 Task: View the feature of WSDL API and client certificates
Action: Mouse scrolled (245, 188) with delta (0, 0)
Screenshot: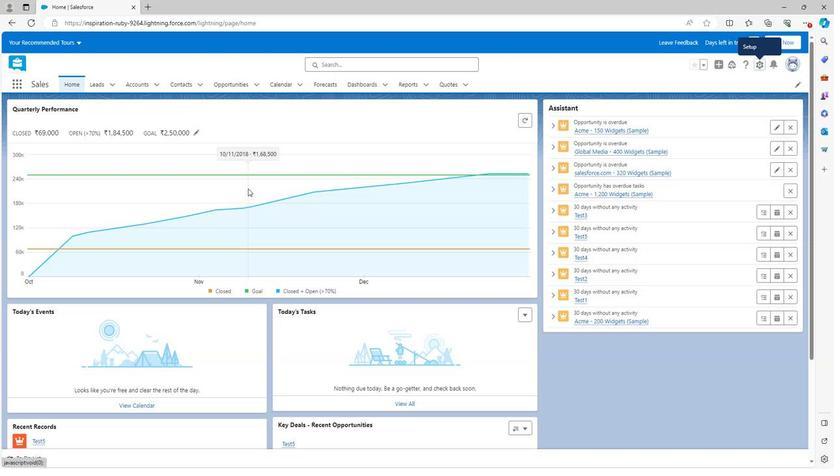 
Action: Mouse scrolled (245, 188) with delta (0, 0)
Screenshot: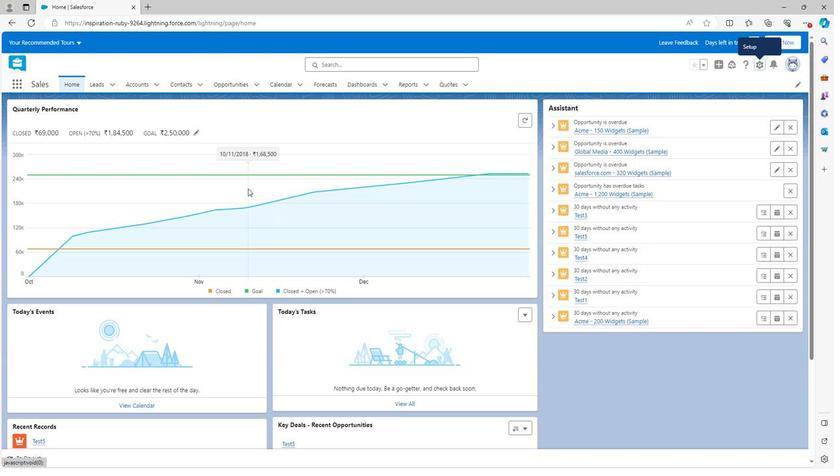 
Action: Mouse scrolled (245, 188) with delta (0, 0)
Screenshot: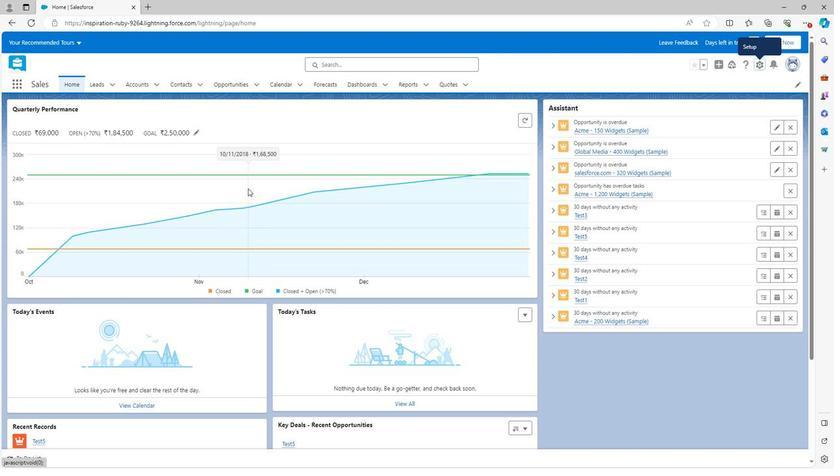 
Action: Mouse moved to (704, 133)
Screenshot: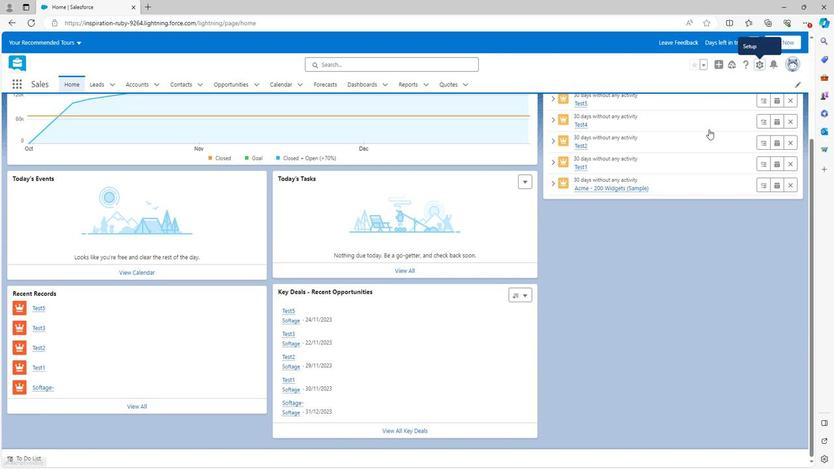 
Action: Mouse scrolled (704, 133) with delta (0, 0)
Screenshot: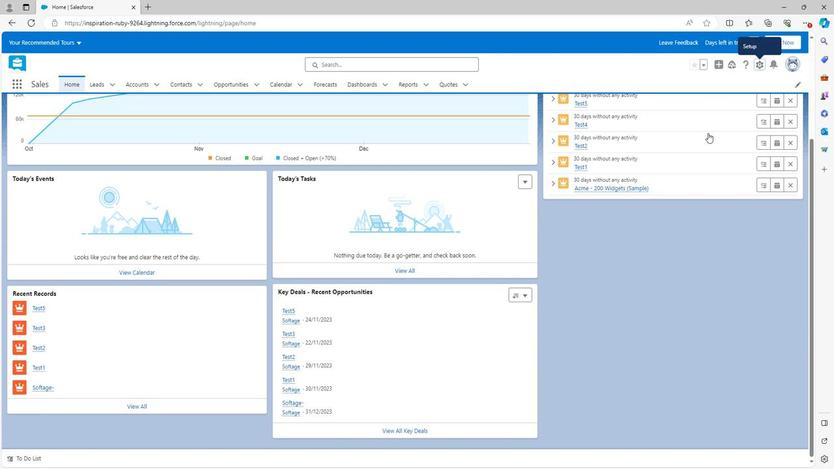 
Action: Mouse scrolled (704, 133) with delta (0, 0)
Screenshot: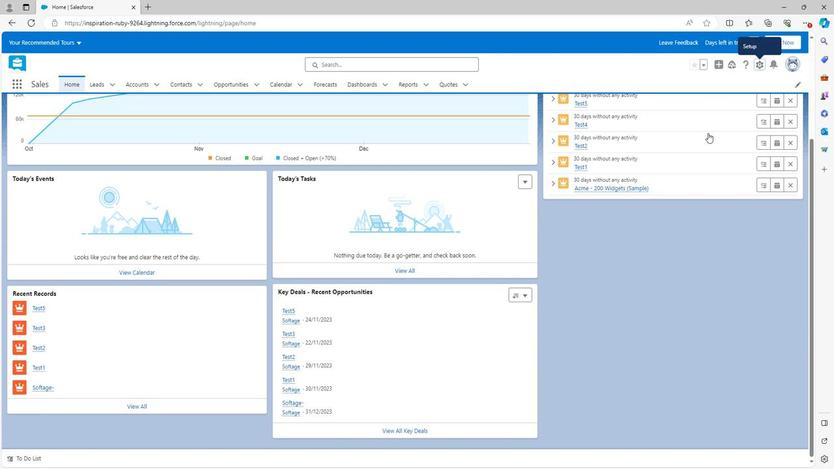 
Action: Mouse moved to (704, 133)
Screenshot: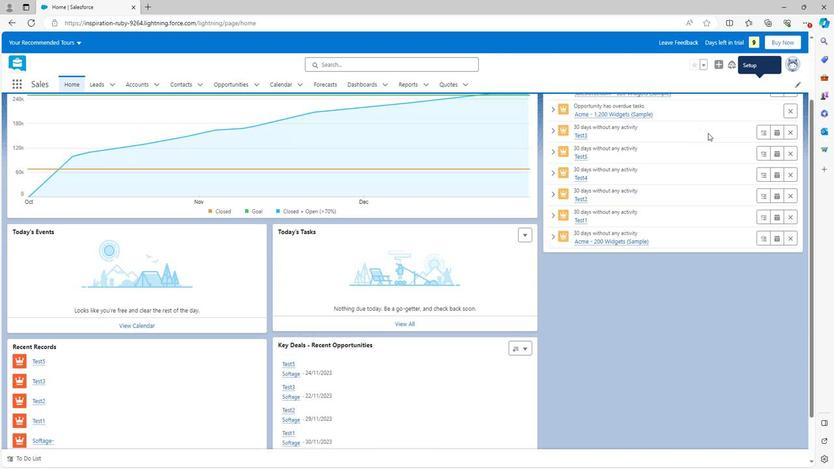 
Action: Mouse scrolled (704, 133) with delta (0, 0)
Screenshot: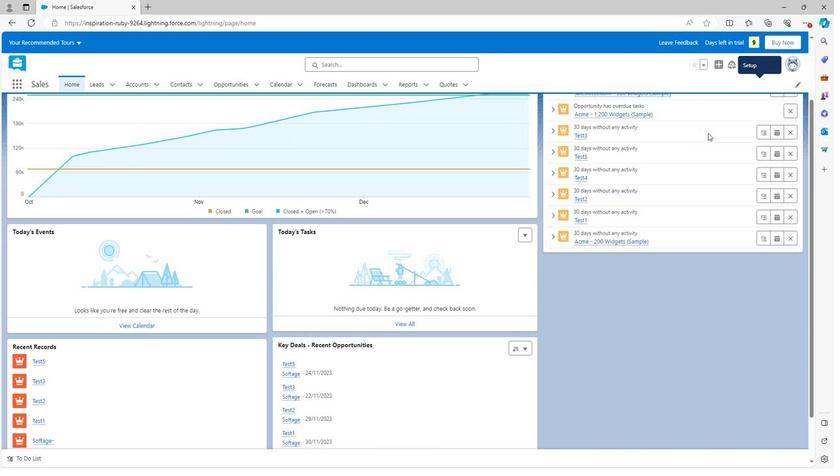 
Action: Mouse moved to (705, 129)
Screenshot: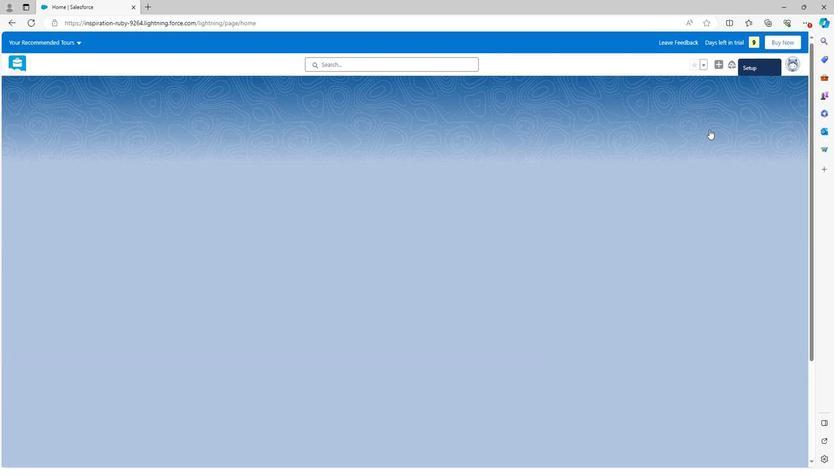 
Action: Mouse scrolled (705, 129) with delta (0, 0)
Screenshot: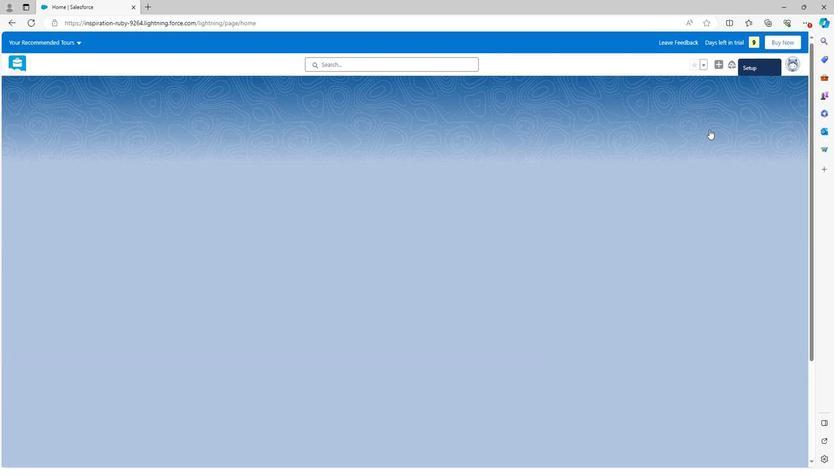 
Action: Mouse moved to (755, 65)
Screenshot: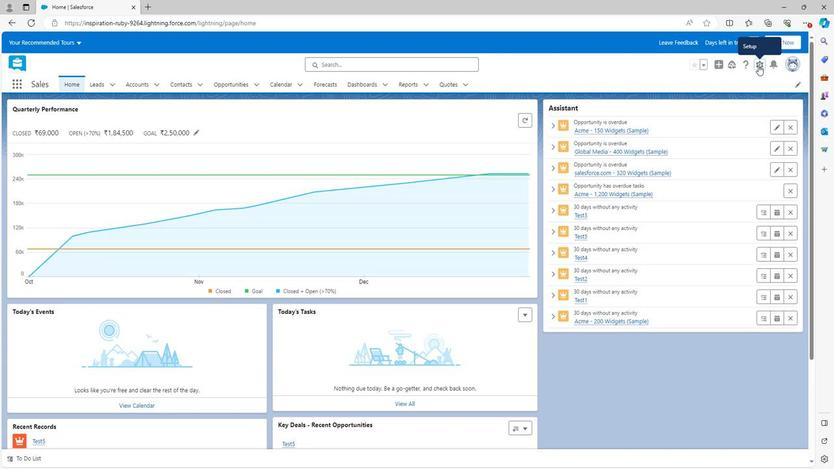 
Action: Mouse pressed left at (755, 65)
Screenshot: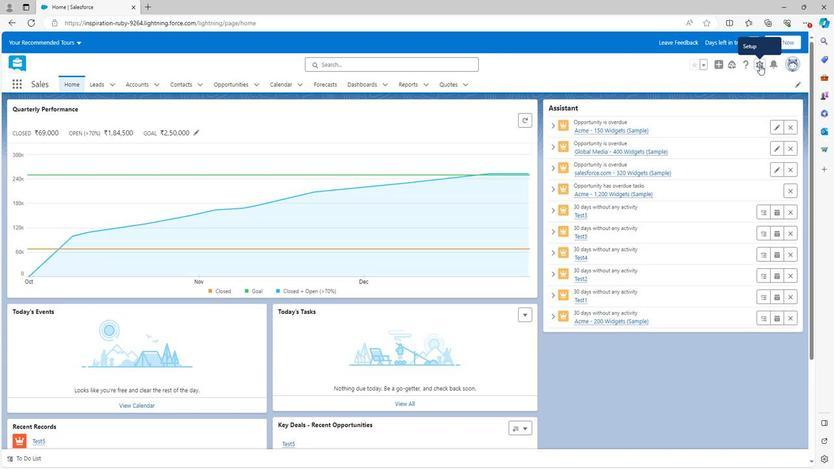 
Action: Mouse moved to (725, 93)
Screenshot: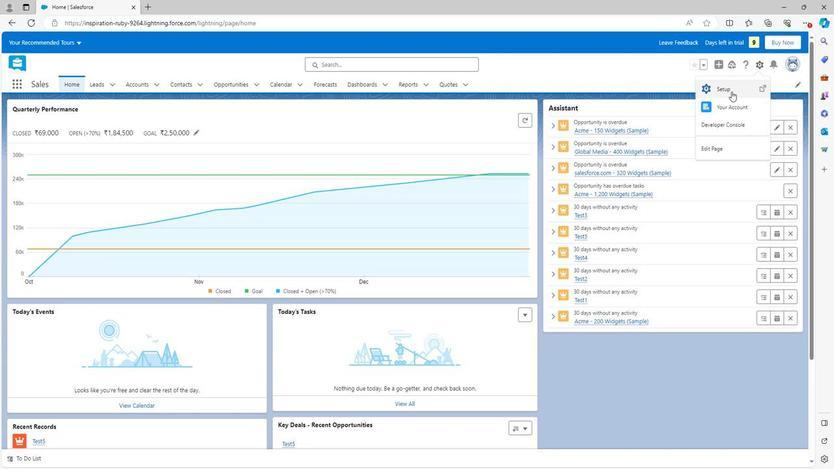 
Action: Mouse pressed left at (725, 93)
Screenshot: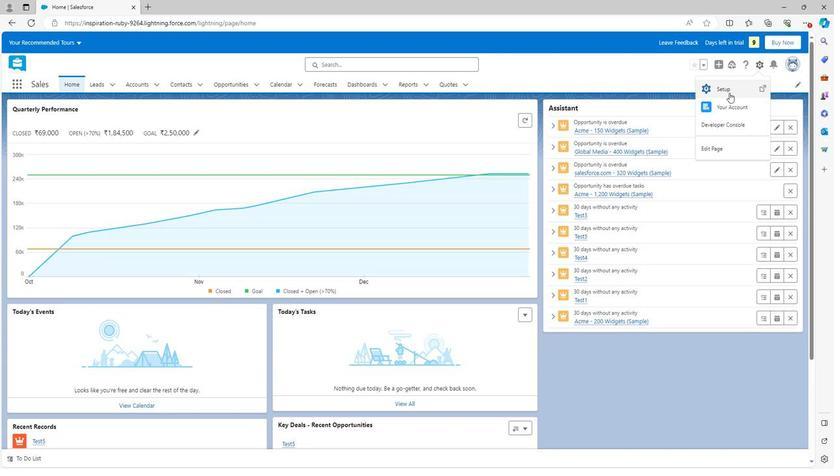 
Action: Mouse moved to (9, 380)
Screenshot: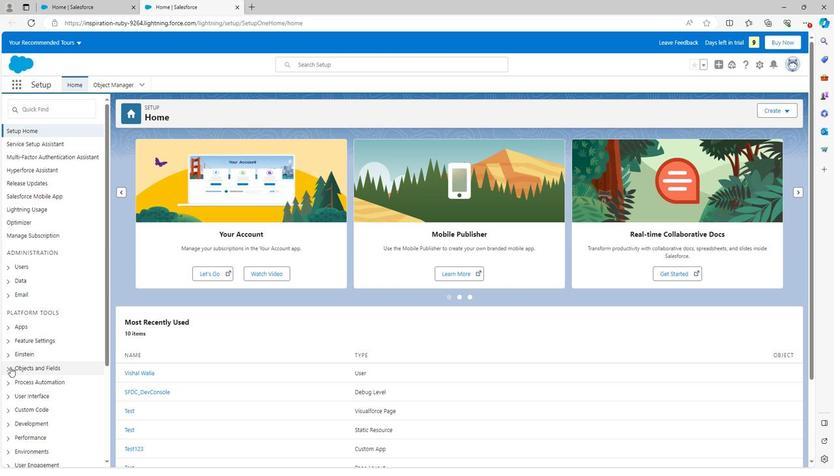 
Action: Mouse scrolled (9, 379) with delta (0, 0)
Screenshot: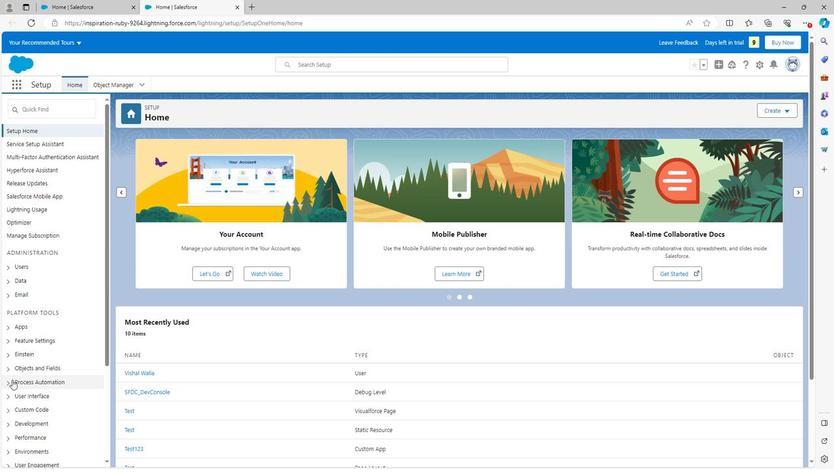 
Action: Mouse scrolled (9, 379) with delta (0, 0)
Screenshot: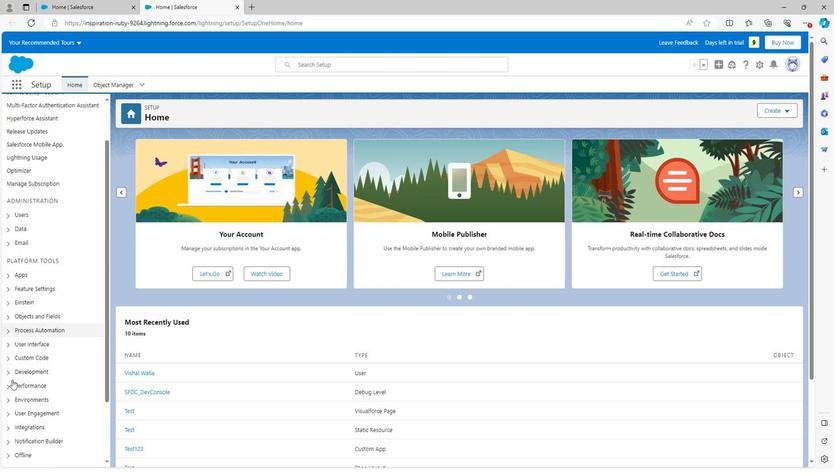 
Action: Mouse moved to (9, 380)
Screenshot: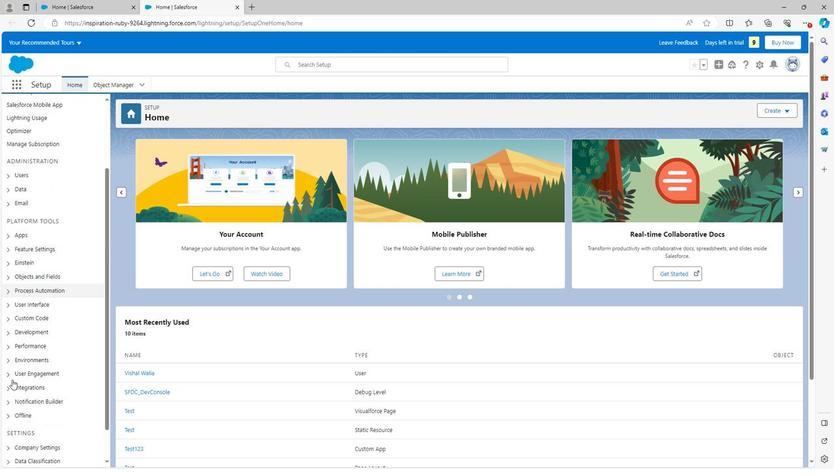 
Action: Mouse scrolled (9, 380) with delta (0, 0)
Screenshot: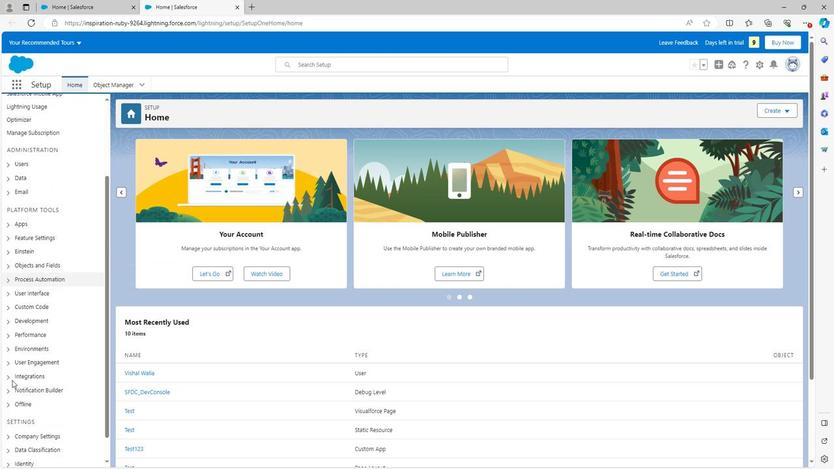 
Action: Mouse moved to (6, 348)
Screenshot: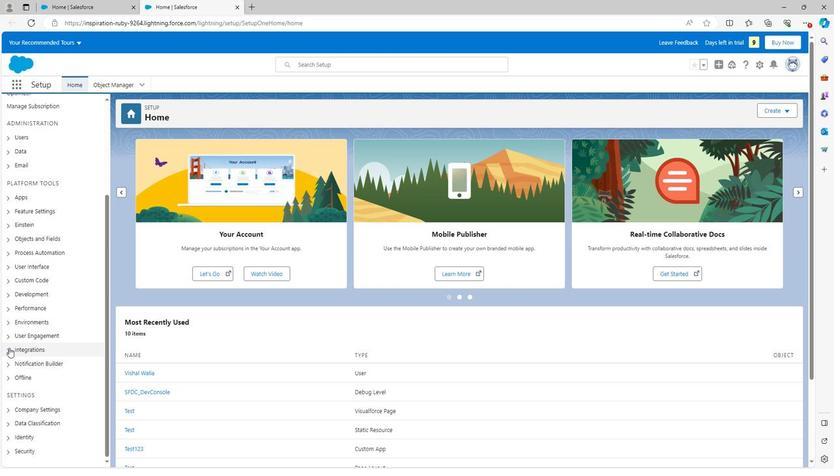 
Action: Mouse pressed left at (6, 348)
Screenshot: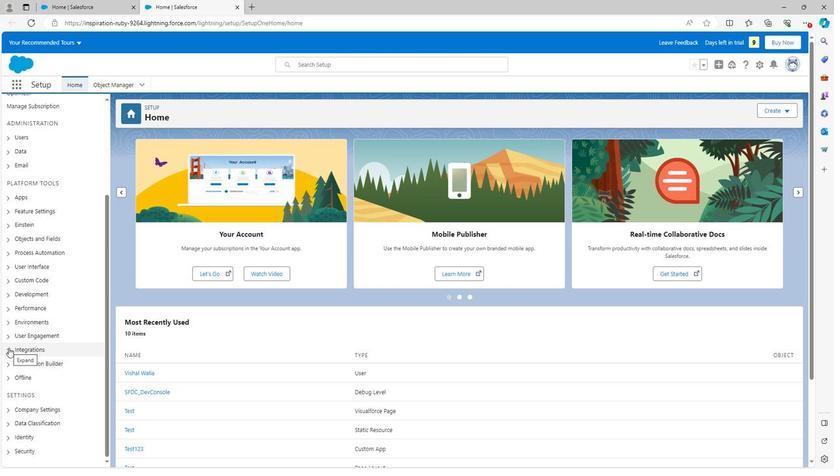 
Action: Mouse moved to (26, 362)
Screenshot: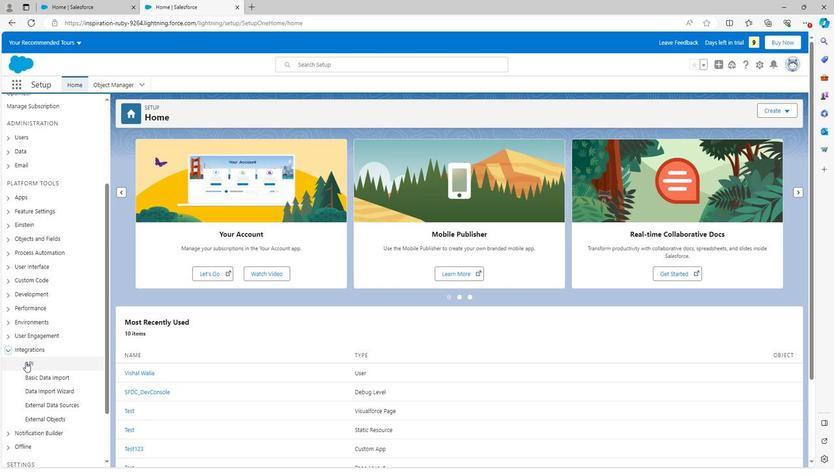 
Action: Mouse pressed left at (26, 362)
Screenshot: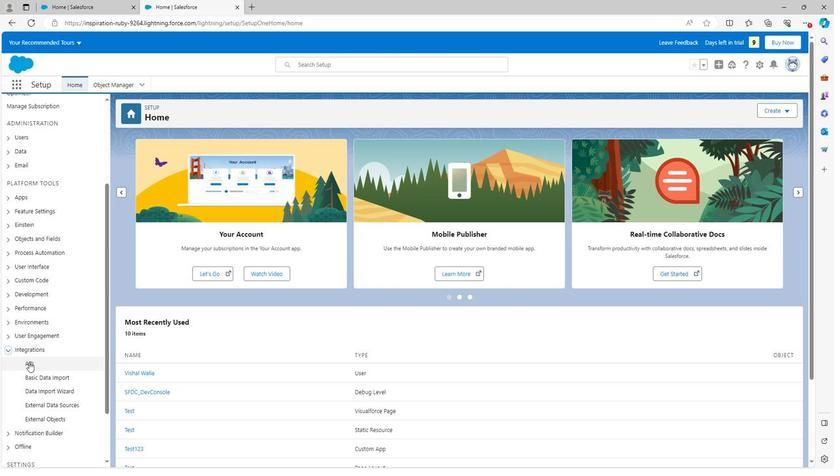 
Action: Mouse moved to (387, 340)
Screenshot: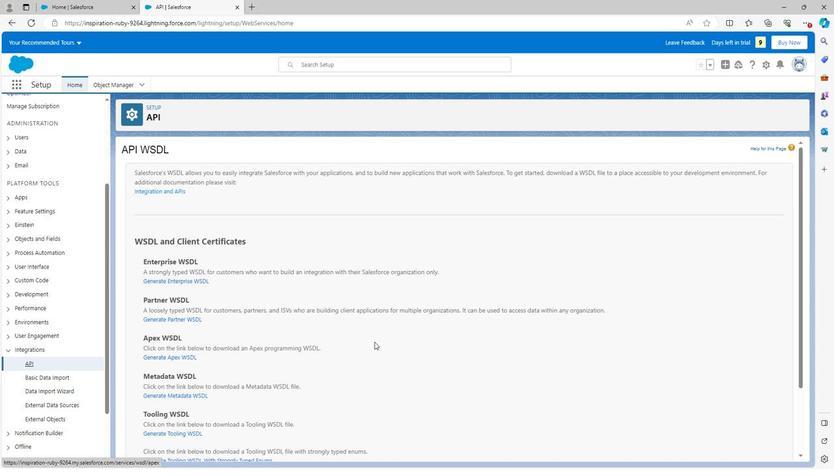 
Action: Mouse scrolled (387, 339) with delta (0, 0)
Screenshot: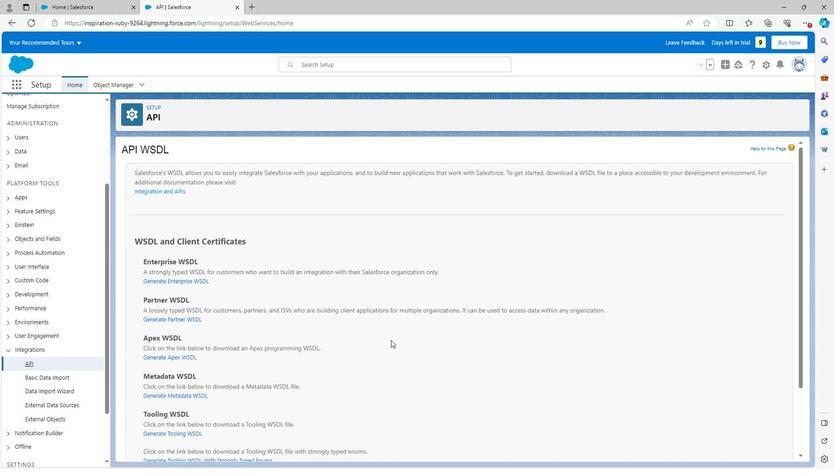 
Action: Mouse scrolled (387, 339) with delta (0, 0)
Screenshot: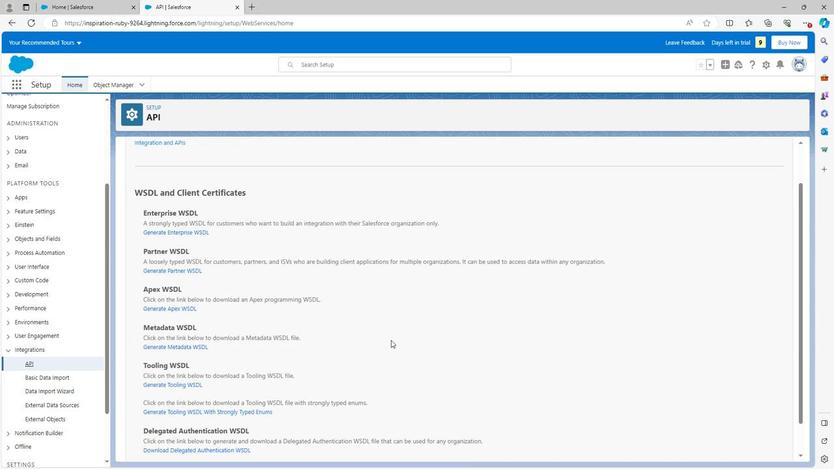 
Action: Mouse scrolled (387, 339) with delta (0, 0)
Screenshot: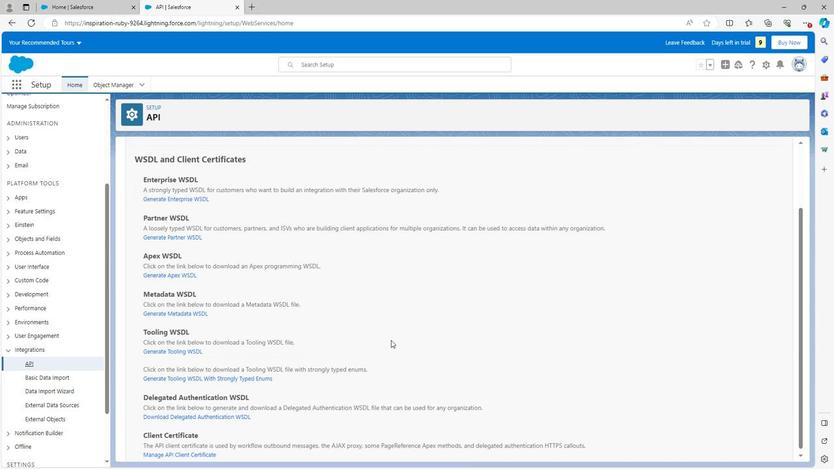 
Action: Mouse scrolled (387, 339) with delta (0, 0)
Screenshot: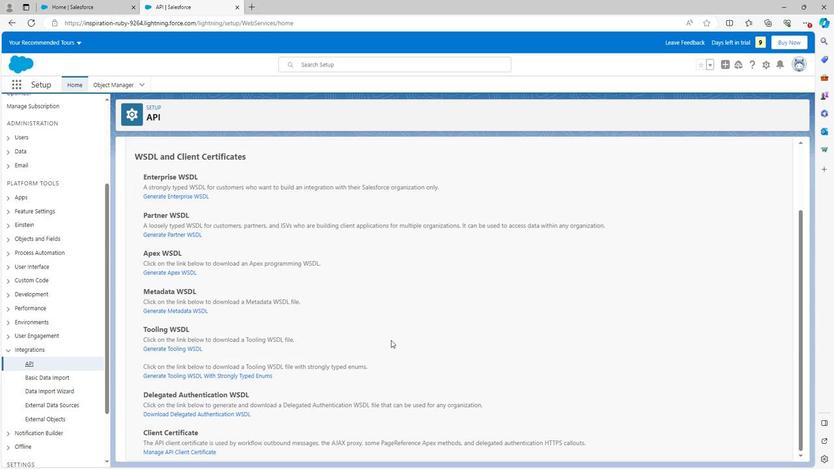 
Action: Mouse scrolled (387, 339) with delta (0, 0)
Screenshot: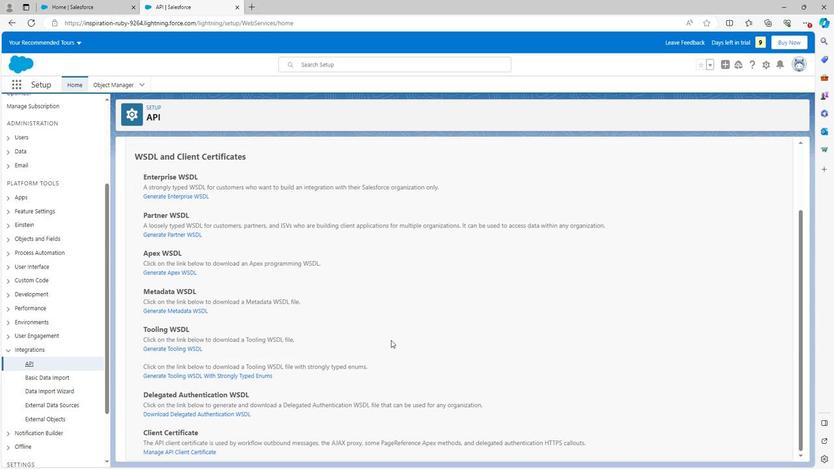 
Action: Mouse moved to (387, 339)
Screenshot: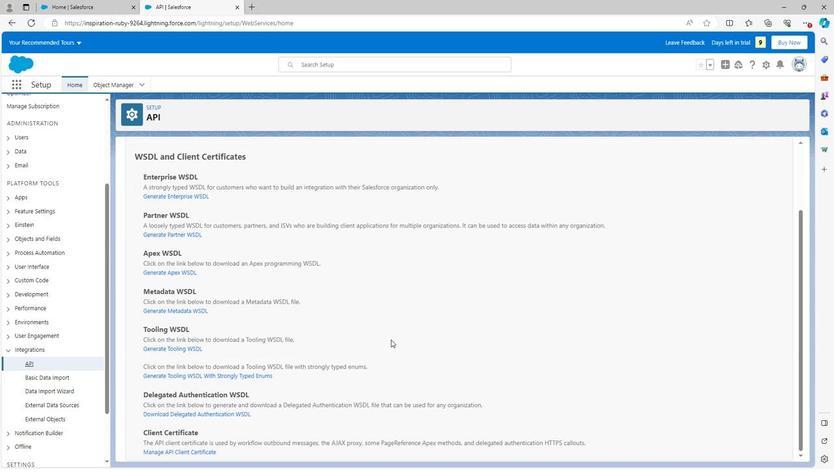 
Action: Mouse scrolled (387, 339) with delta (0, 0)
Screenshot: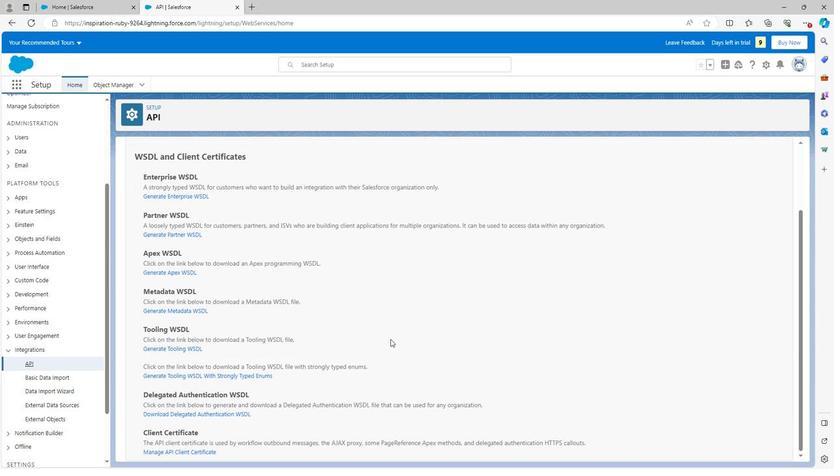 
Action: Mouse moved to (185, 241)
Screenshot: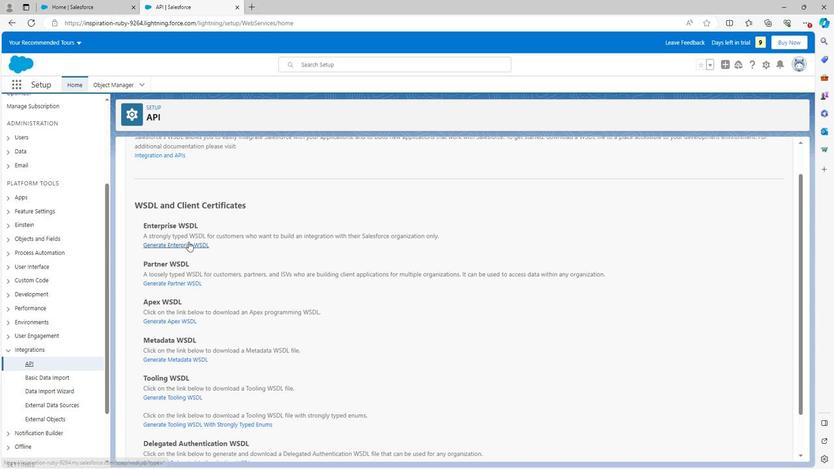 
Action: Mouse pressed left at (185, 241)
Screenshot: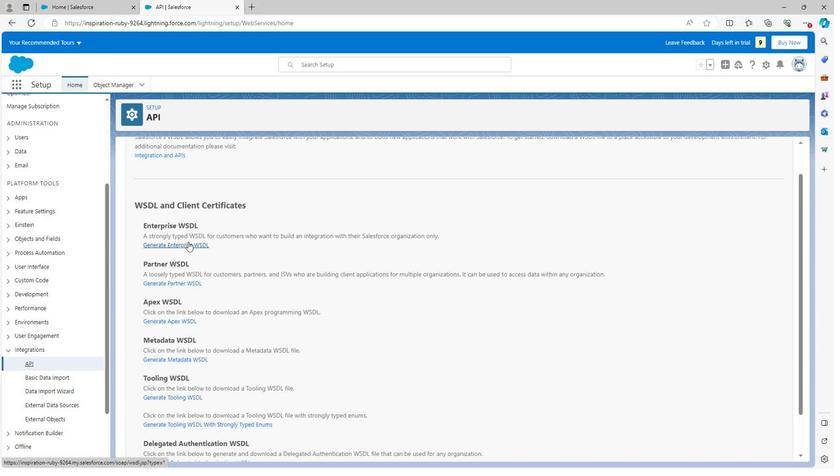 
Action: Mouse moved to (339, 7)
Screenshot: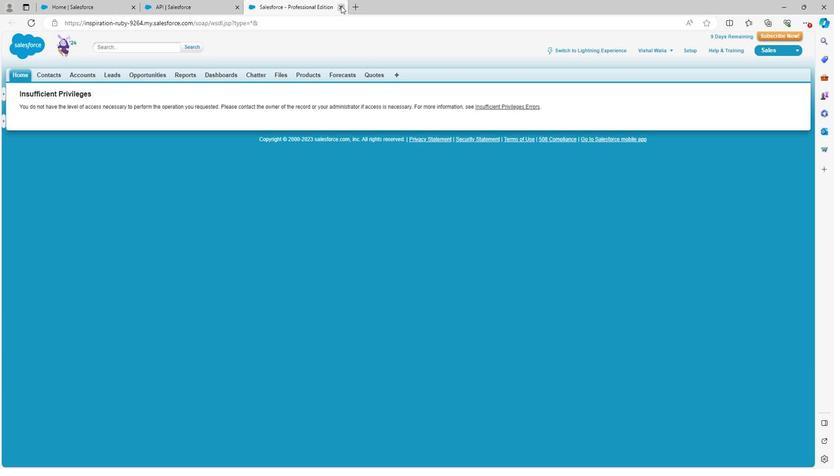 
Action: Mouse pressed left at (339, 7)
Screenshot: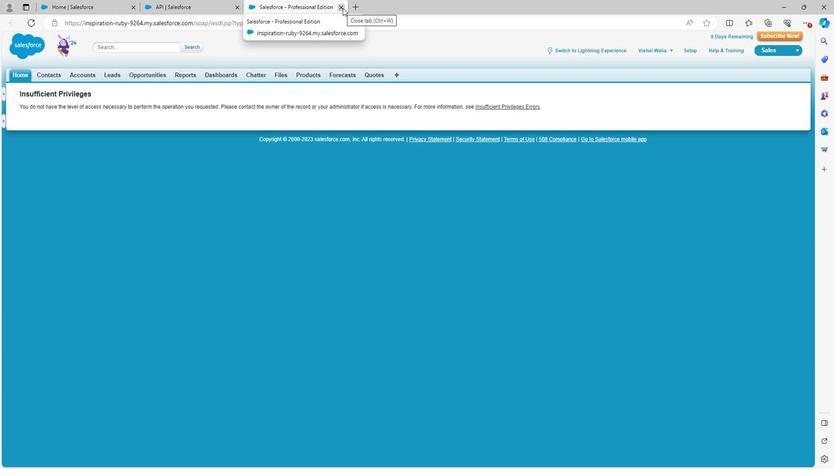 
Action: Mouse moved to (189, 353)
Screenshot: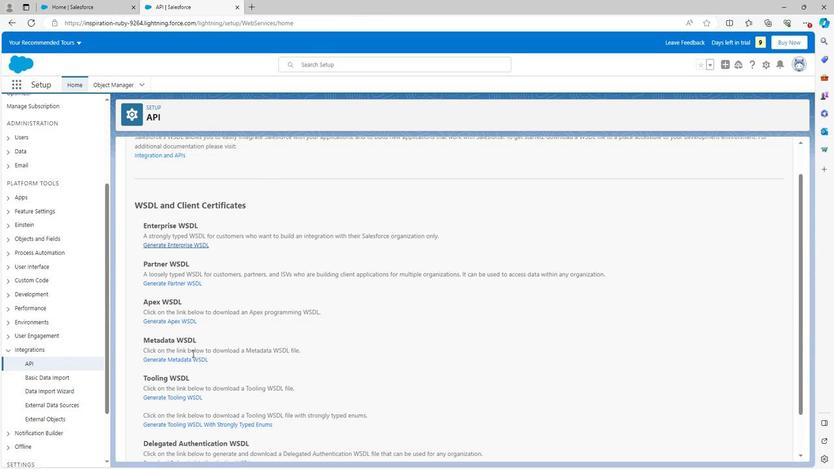 
Action: Mouse scrolled (189, 352) with delta (0, 0)
Screenshot: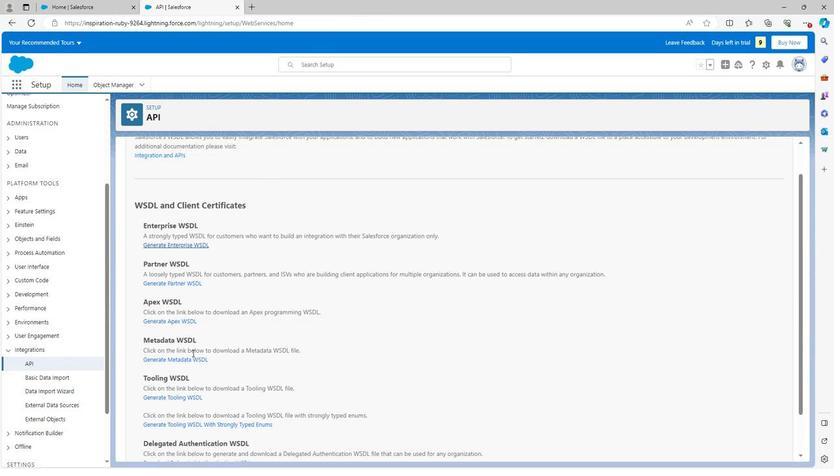 
Action: Mouse moved to (189, 353)
Screenshot: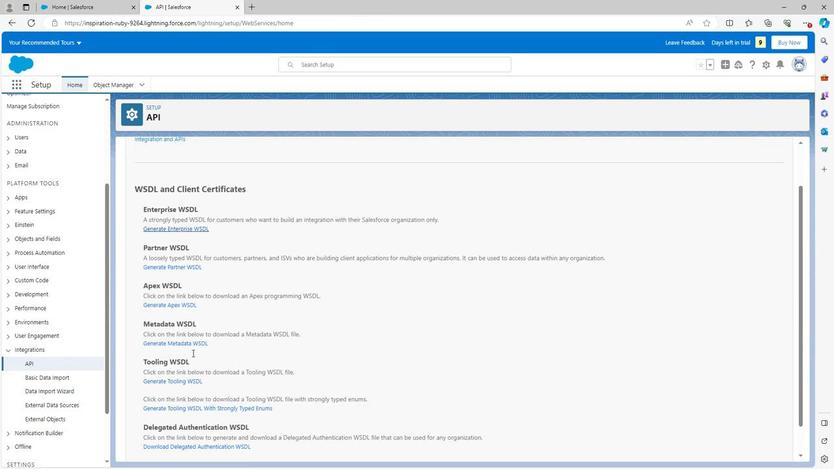
Action: Mouse scrolled (189, 352) with delta (0, 0)
Screenshot: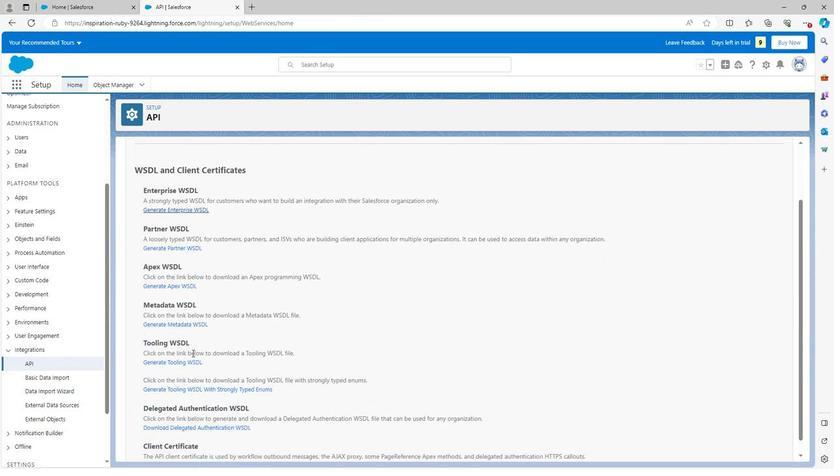 
Action: Mouse scrolled (189, 352) with delta (0, 0)
Screenshot: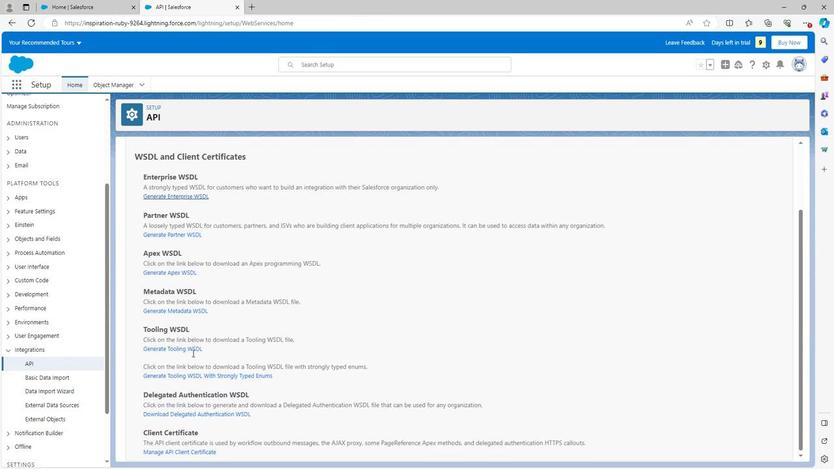 
Action: Mouse moved to (189, 353)
Screenshot: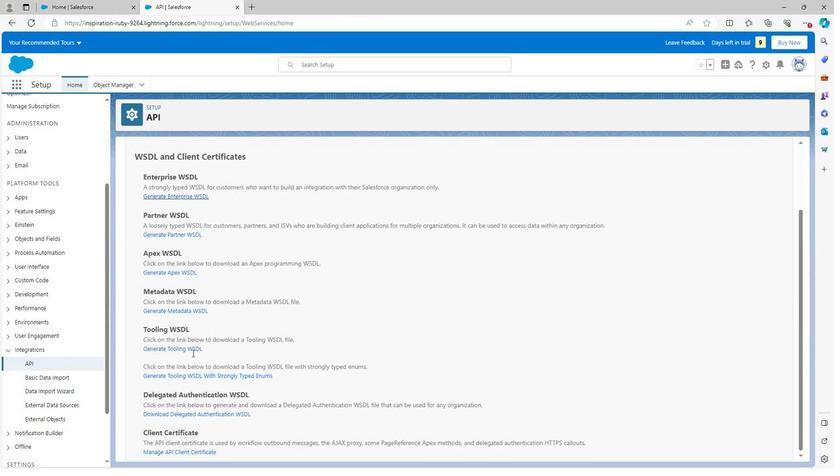 
Action: Mouse scrolled (189, 352) with delta (0, 0)
Screenshot: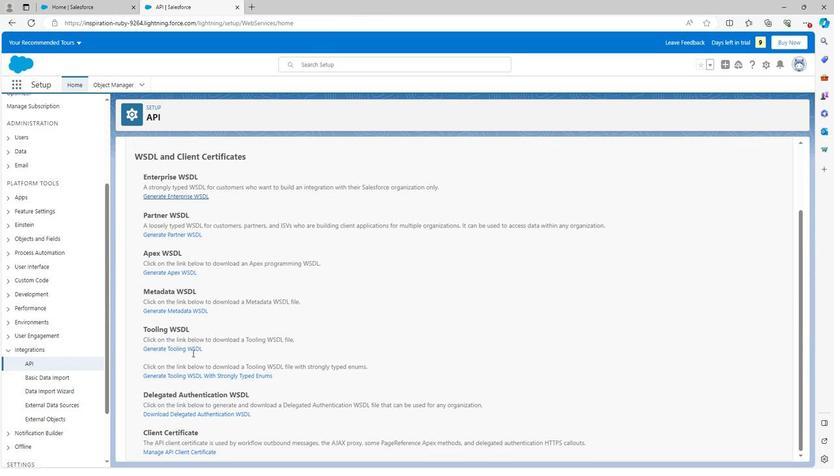 
Action: Mouse scrolled (189, 352) with delta (0, 0)
Screenshot: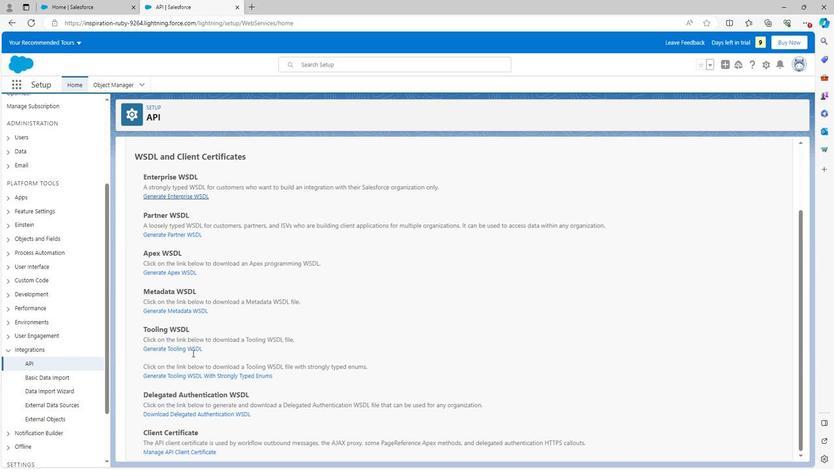 
Action: Mouse moved to (163, 269)
Screenshot: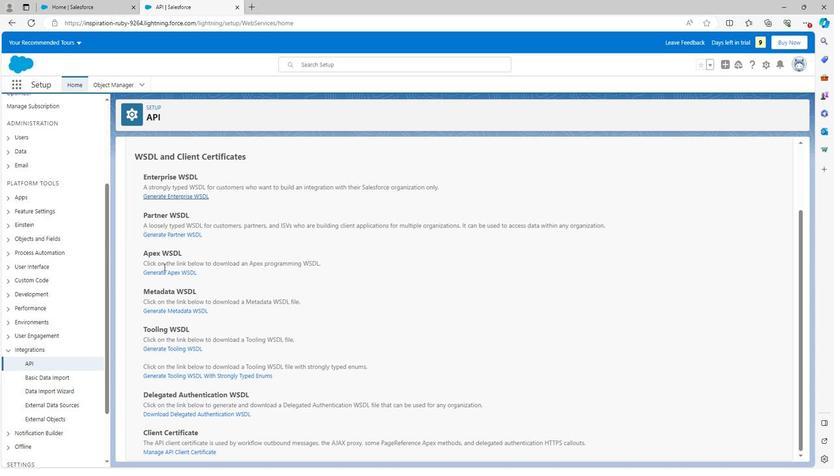 
